 Task: Set and save  "Average bitrate tolerance" for "H.264/MPEG-4 Part 10/AVC encoder (x264 10-bit)" to 1.10.
Action: Mouse moved to (101, 9)
Screenshot: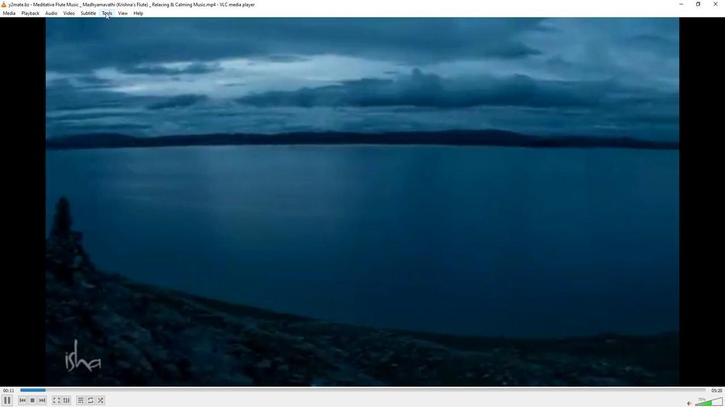 
Action: Mouse pressed left at (101, 9)
Screenshot: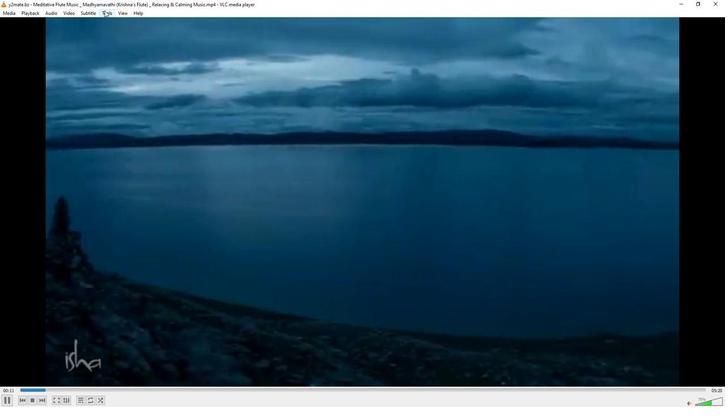 
Action: Mouse moved to (125, 101)
Screenshot: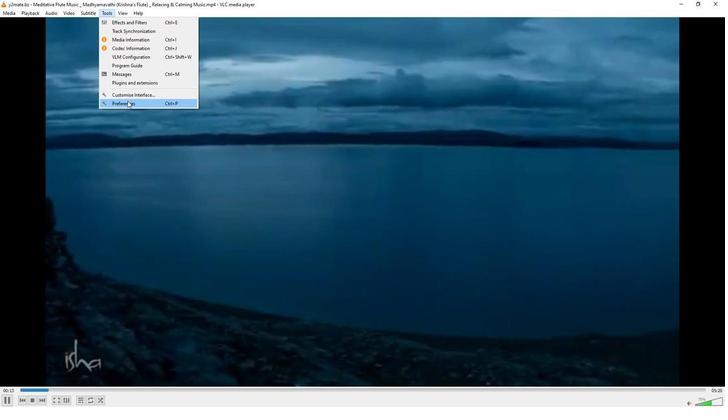 
Action: Mouse pressed left at (125, 101)
Screenshot: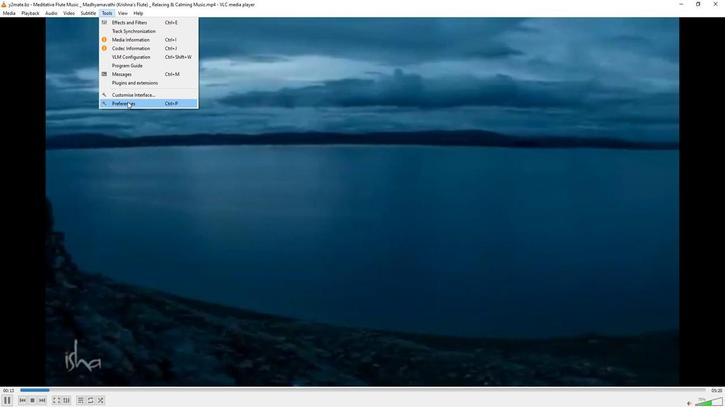 
Action: Mouse moved to (243, 333)
Screenshot: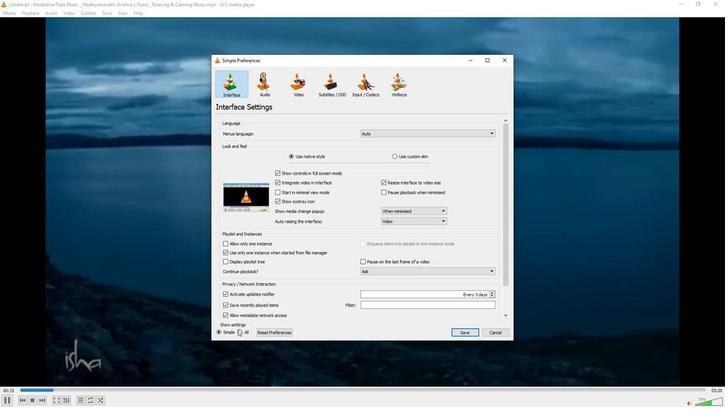 
Action: Mouse pressed left at (243, 333)
Screenshot: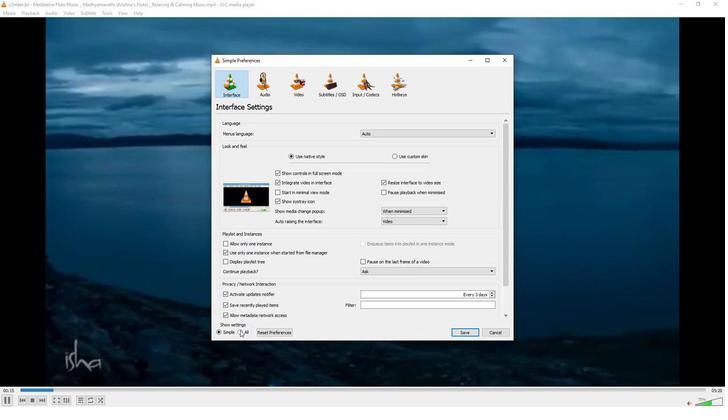 
Action: Mouse moved to (232, 260)
Screenshot: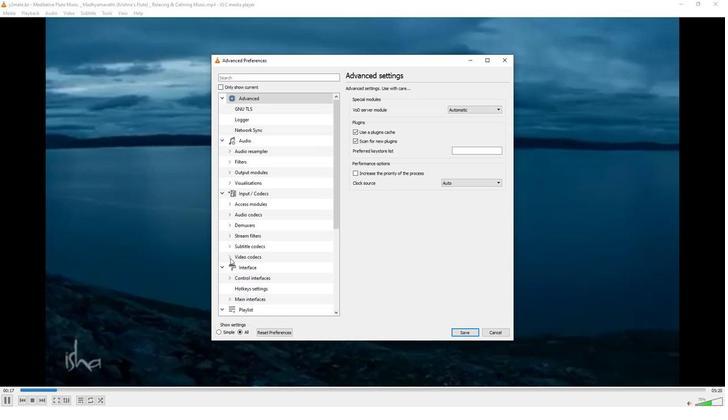 
Action: Mouse pressed left at (232, 260)
Screenshot: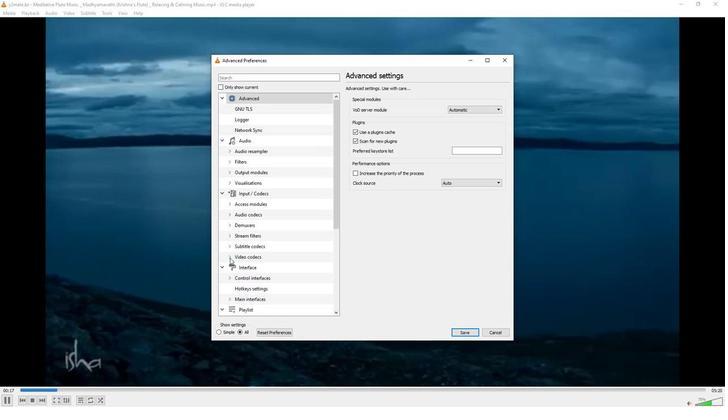 
Action: Mouse moved to (244, 266)
Screenshot: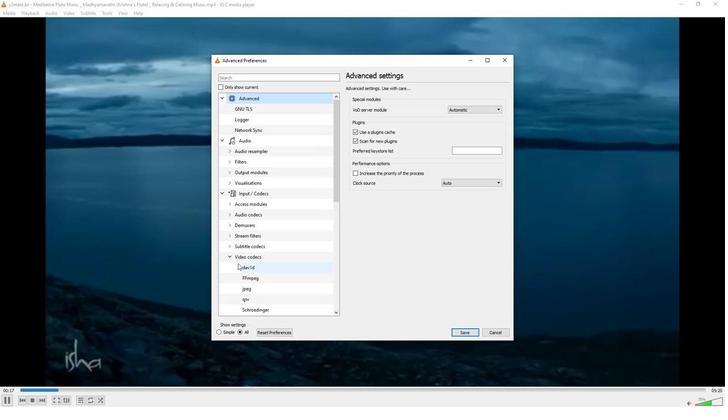 
Action: Mouse scrolled (244, 265) with delta (0, 0)
Screenshot: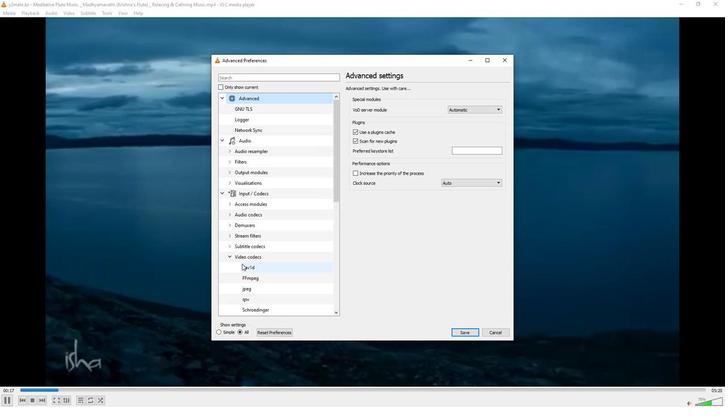 
Action: Mouse scrolled (244, 265) with delta (0, 0)
Screenshot: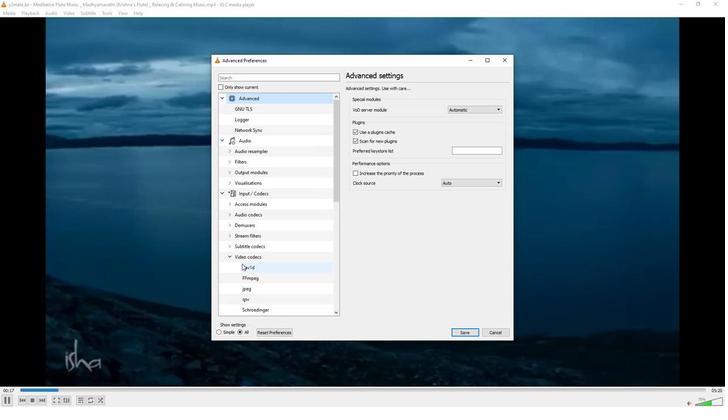 
Action: Mouse moved to (254, 291)
Screenshot: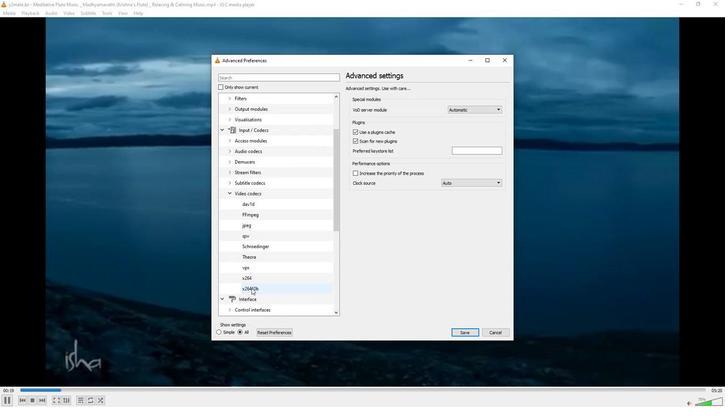 
Action: Mouse pressed left at (254, 291)
Screenshot: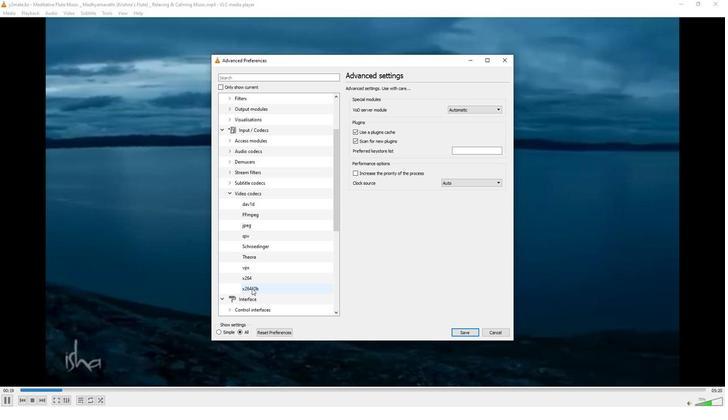 
Action: Mouse moved to (393, 253)
Screenshot: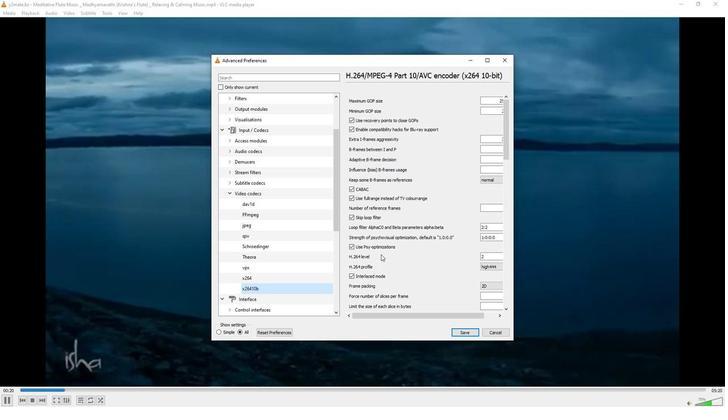 
Action: Mouse scrolled (393, 253) with delta (0, 0)
Screenshot: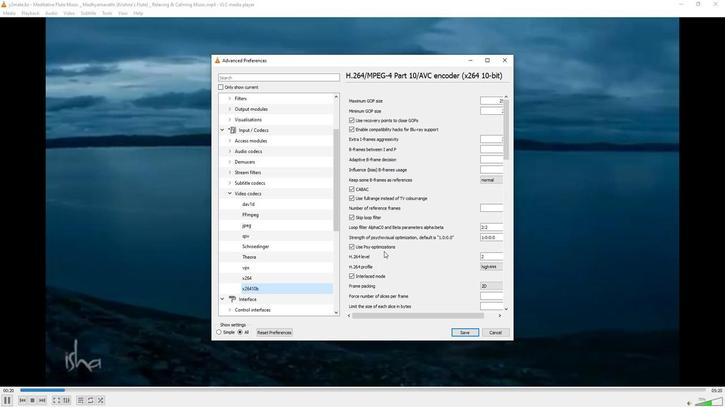 
Action: Mouse scrolled (393, 253) with delta (0, 0)
Screenshot: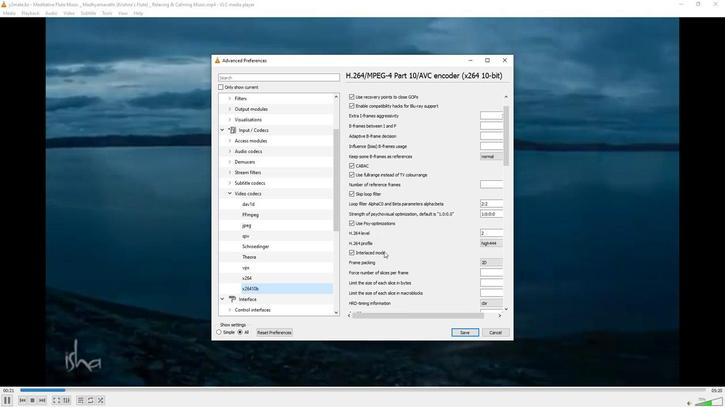 
Action: Mouse scrolled (393, 253) with delta (0, 0)
Screenshot: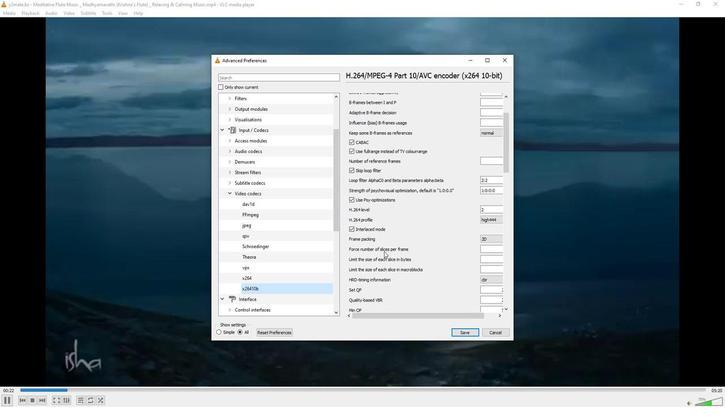 
Action: Mouse scrolled (393, 253) with delta (0, 0)
Screenshot: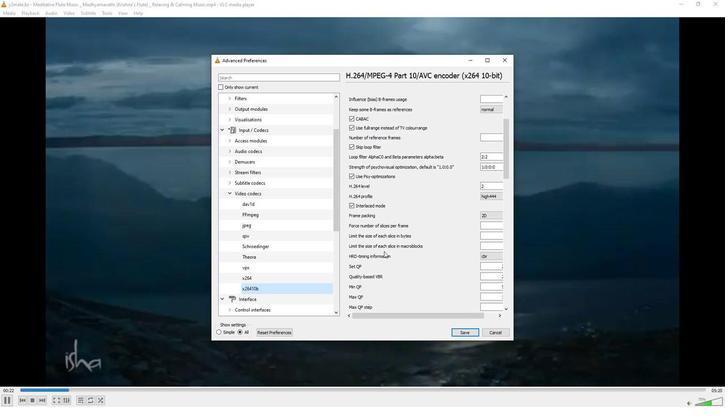 
Action: Mouse moved to (422, 316)
Screenshot: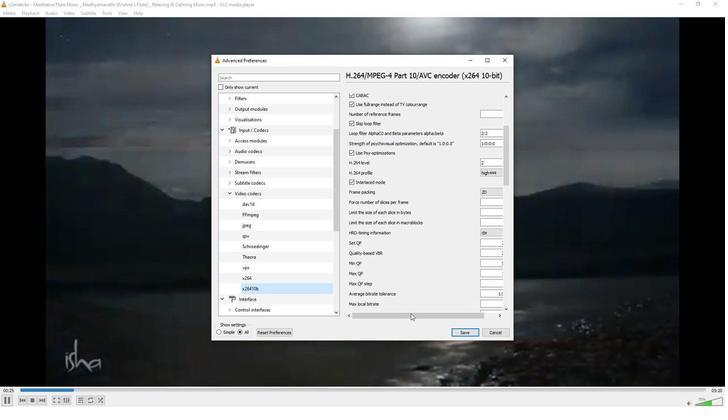 
Action: Mouse pressed left at (422, 316)
Screenshot: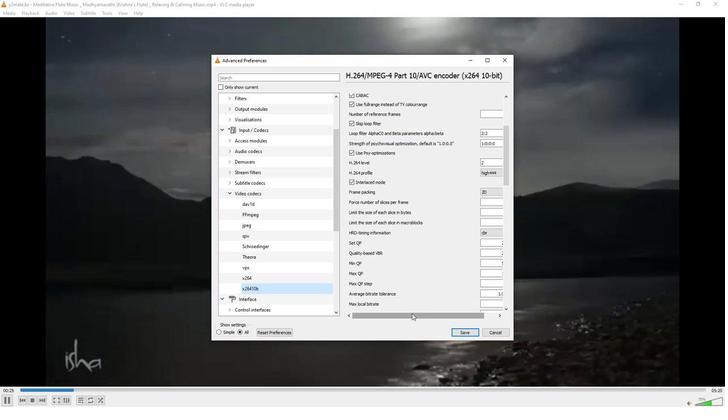 
Action: Mouse moved to (509, 294)
Screenshot: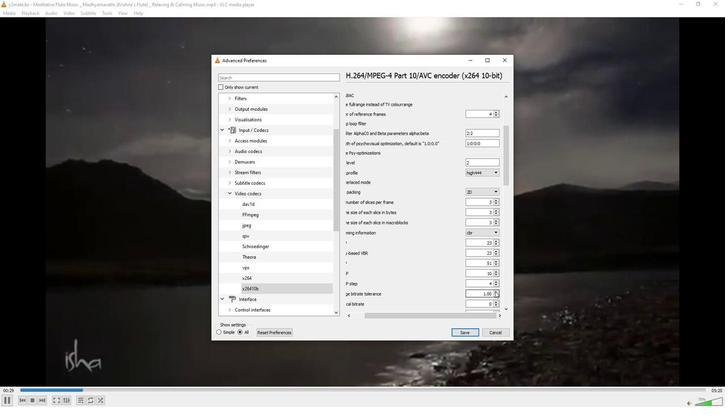 
Action: Mouse pressed left at (509, 294)
Screenshot: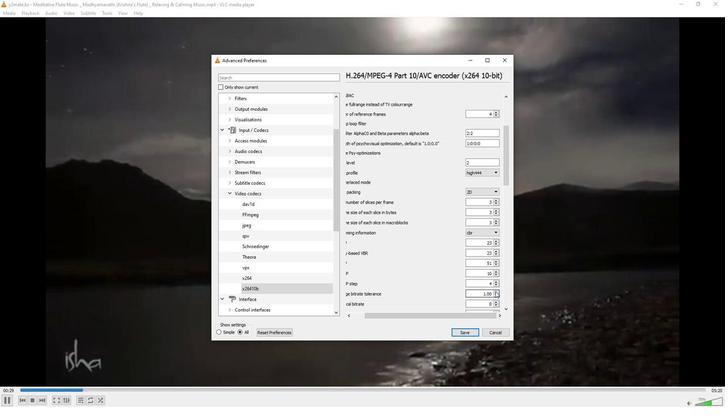 
Action: Mouse moved to (509, 294)
Screenshot: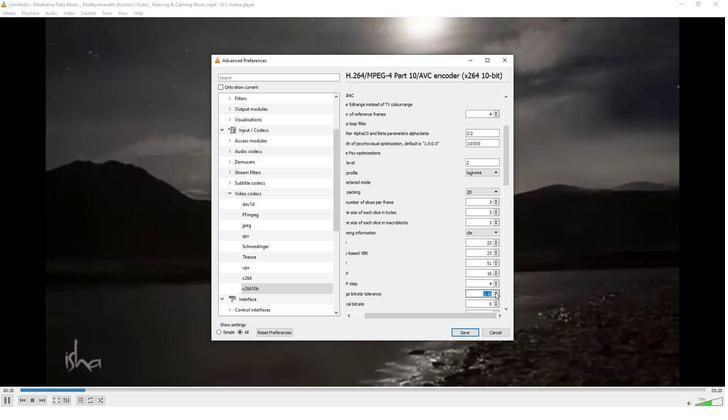 
Action: Mouse pressed left at (509, 294)
Screenshot: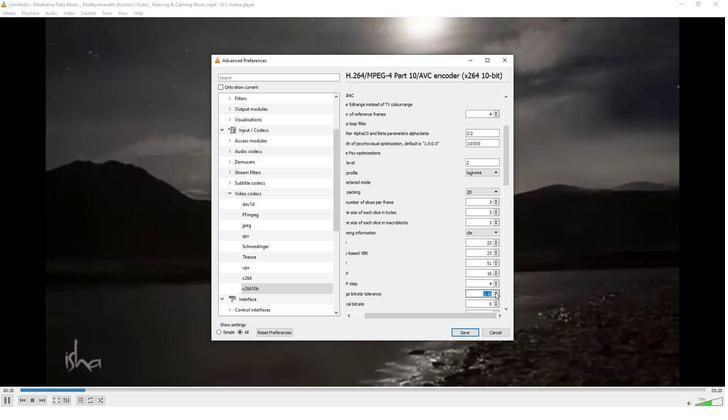 
Action: Mouse moved to (509, 298)
Screenshot: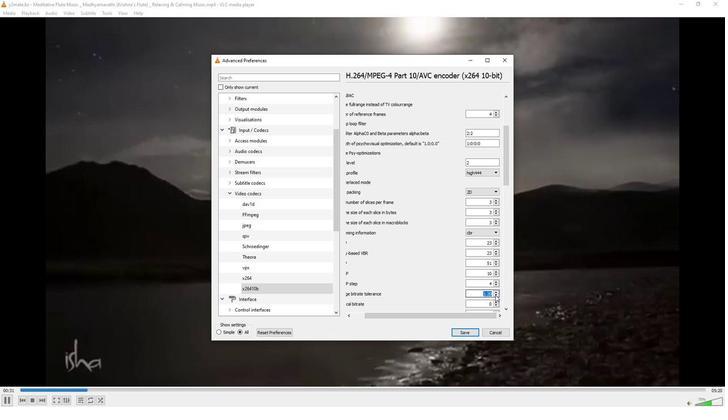 
Action: Mouse pressed left at (509, 298)
Screenshot: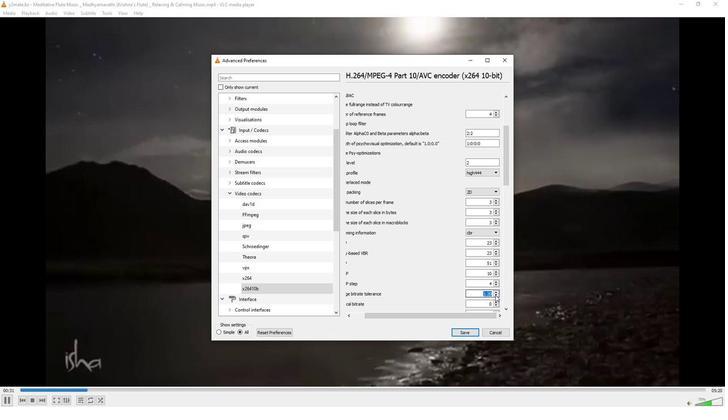 
Action: Mouse moved to (477, 333)
Screenshot: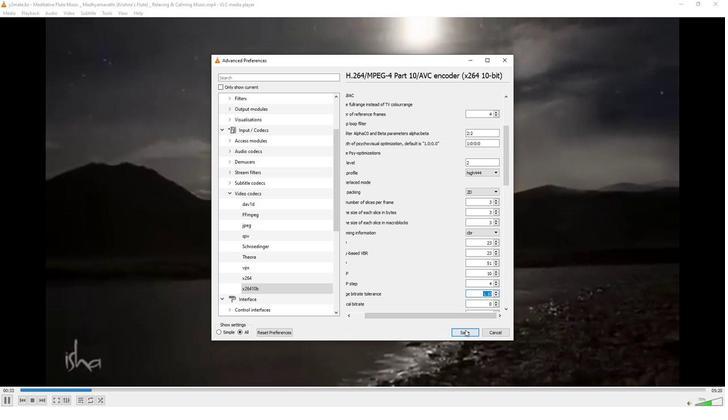 
Action: Mouse pressed left at (477, 333)
Screenshot: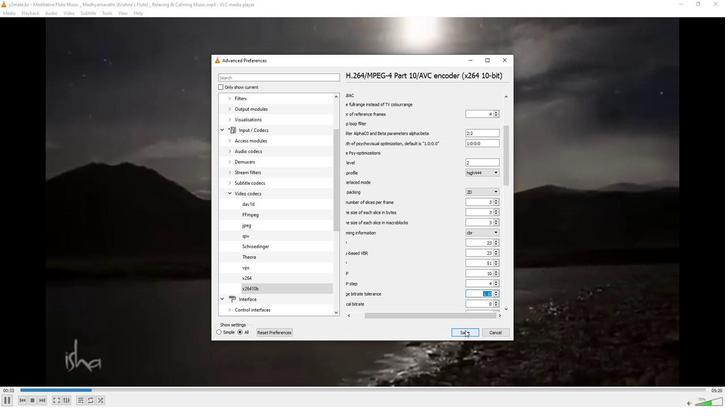 
Action: Mouse moved to (446, 281)
Screenshot: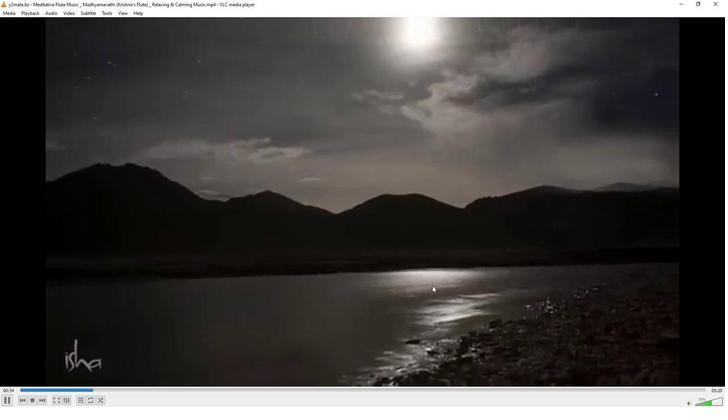 
